 Task: Print the contact list from Outlook to OneNote.
Action: Mouse moved to (15, 88)
Screenshot: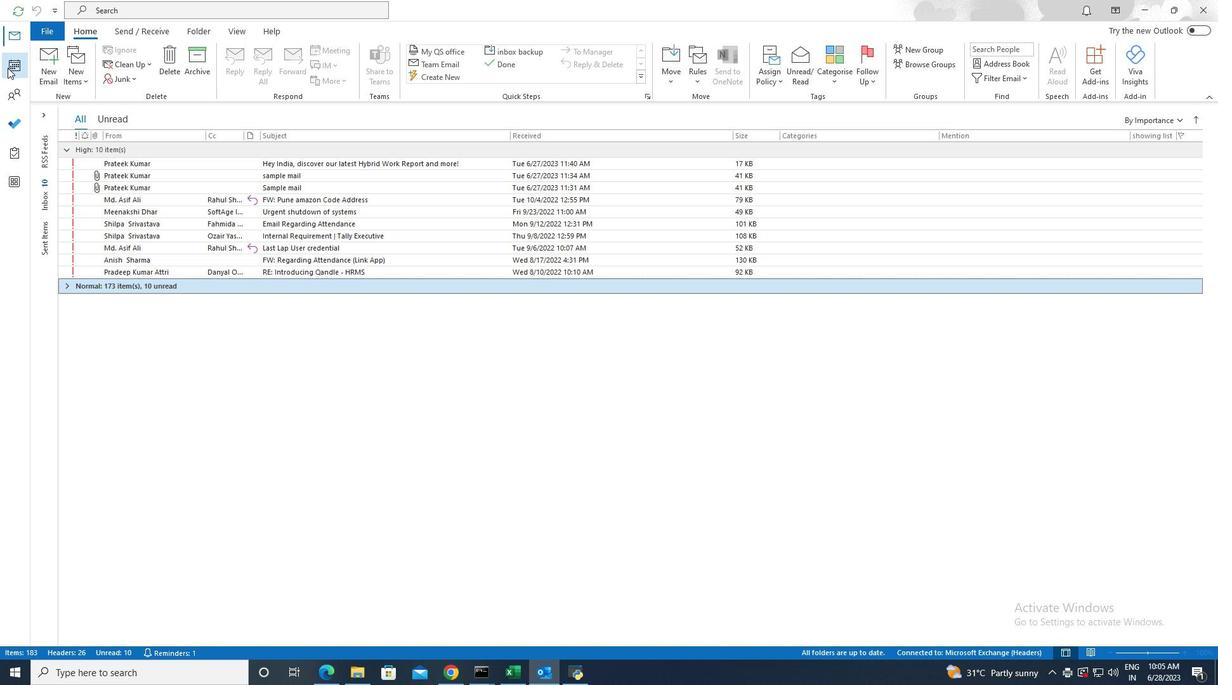 
Action: Mouse pressed left at (15, 88)
Screenshot: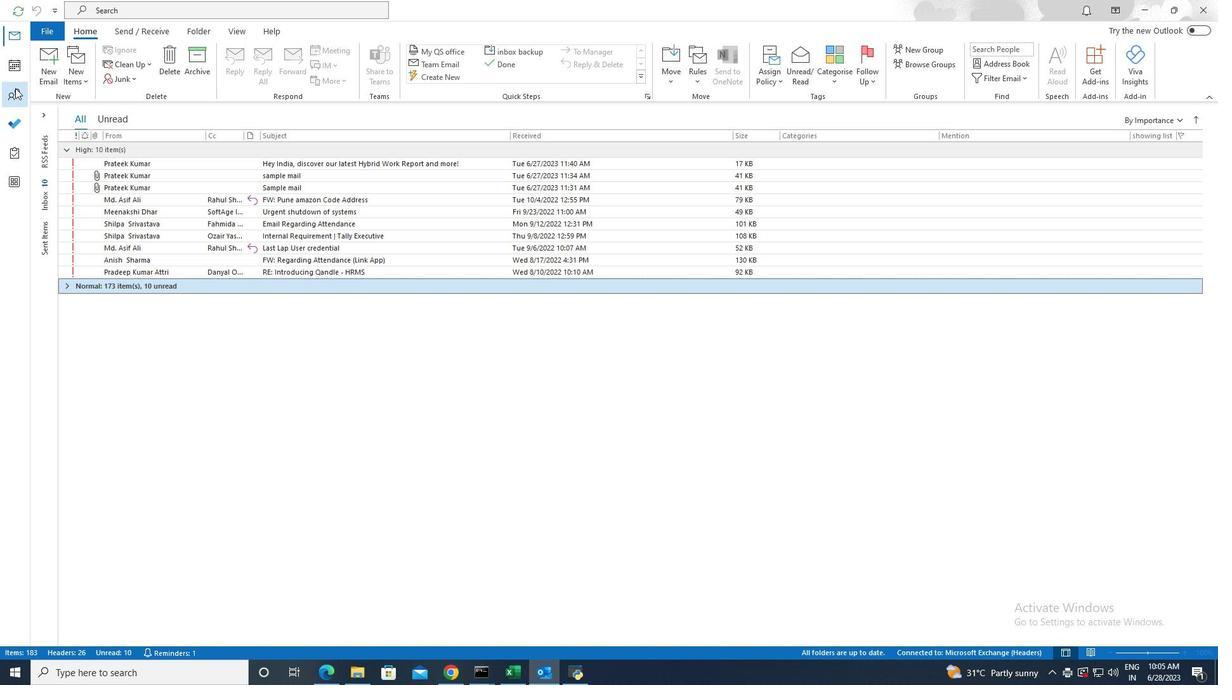 
Action: Mouse moved to (36, 25)
Screenshot: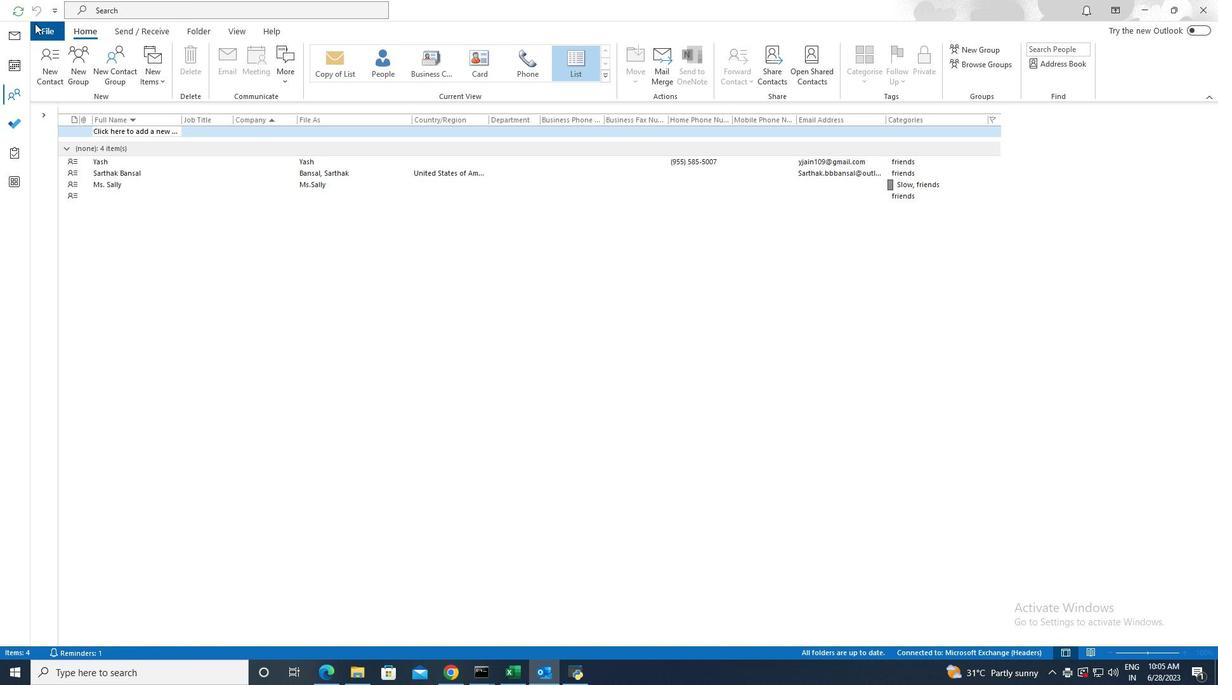 
Action: Mouse pressed left at (36, 25)
Screenshot: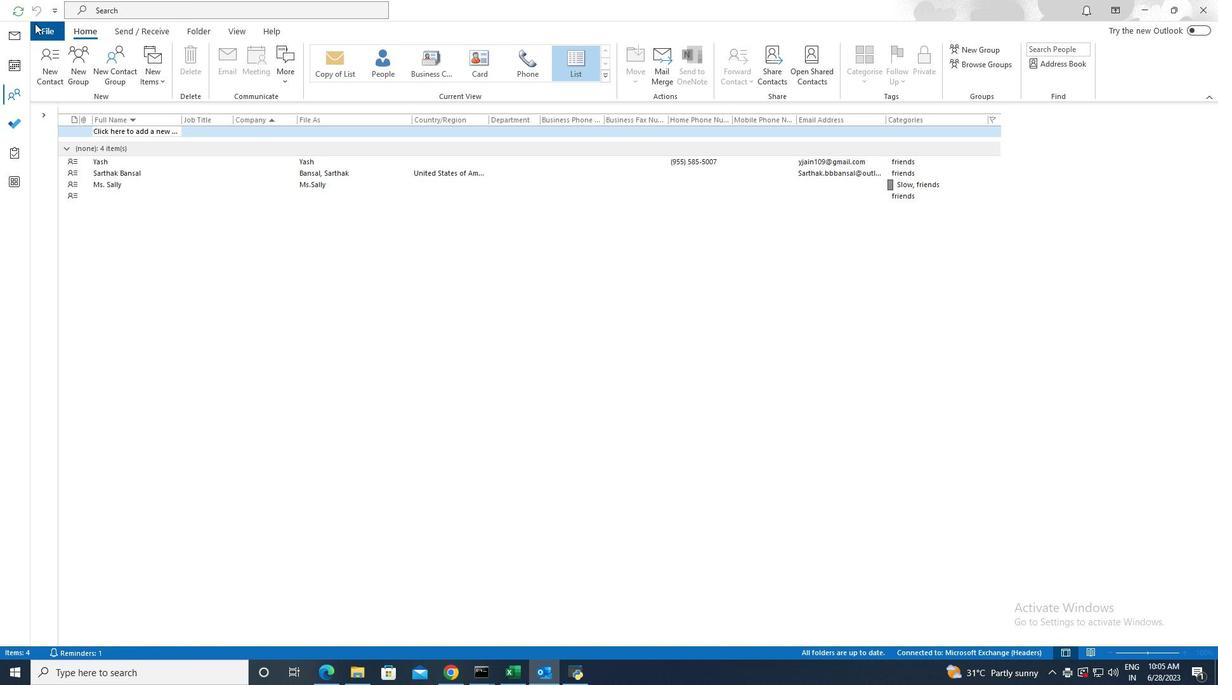 
Action: Mouse moved to (46, 189)
Screenshot: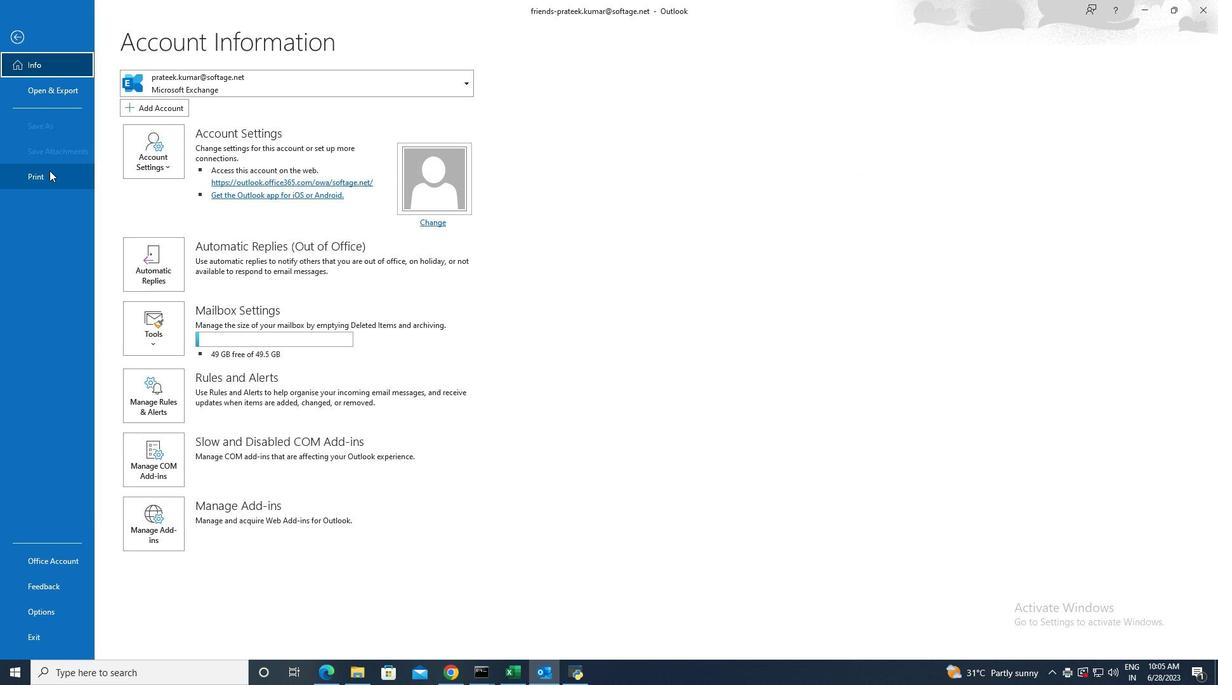 
Action: Mouse pressed left at (46, 189)
Screenshot: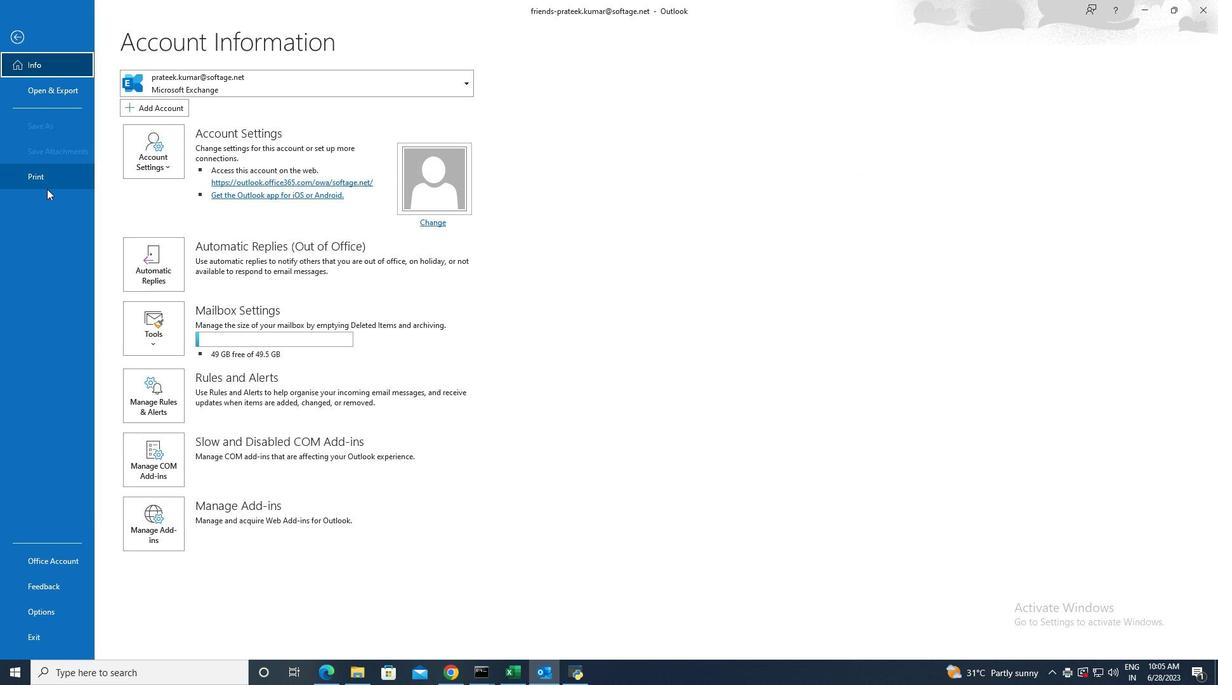 
Action: Mouse moved to (45, 181)
Screenshot: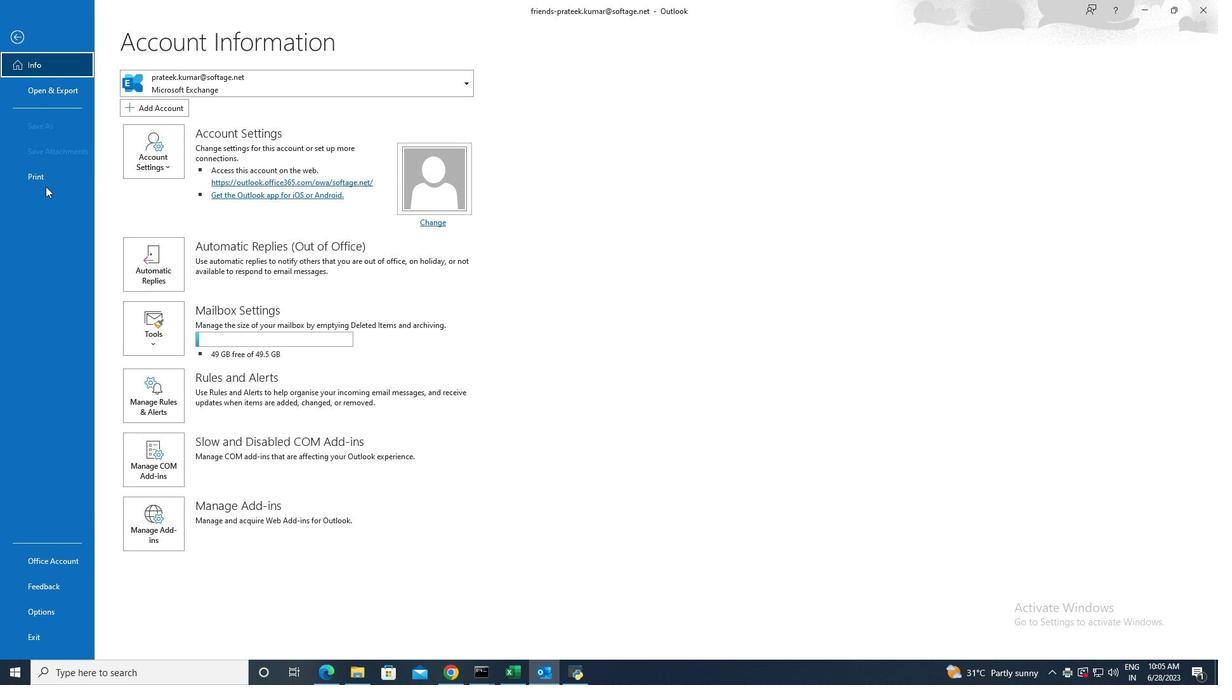 
Action: Mouse pressed left at (45, 181)
Screenshot: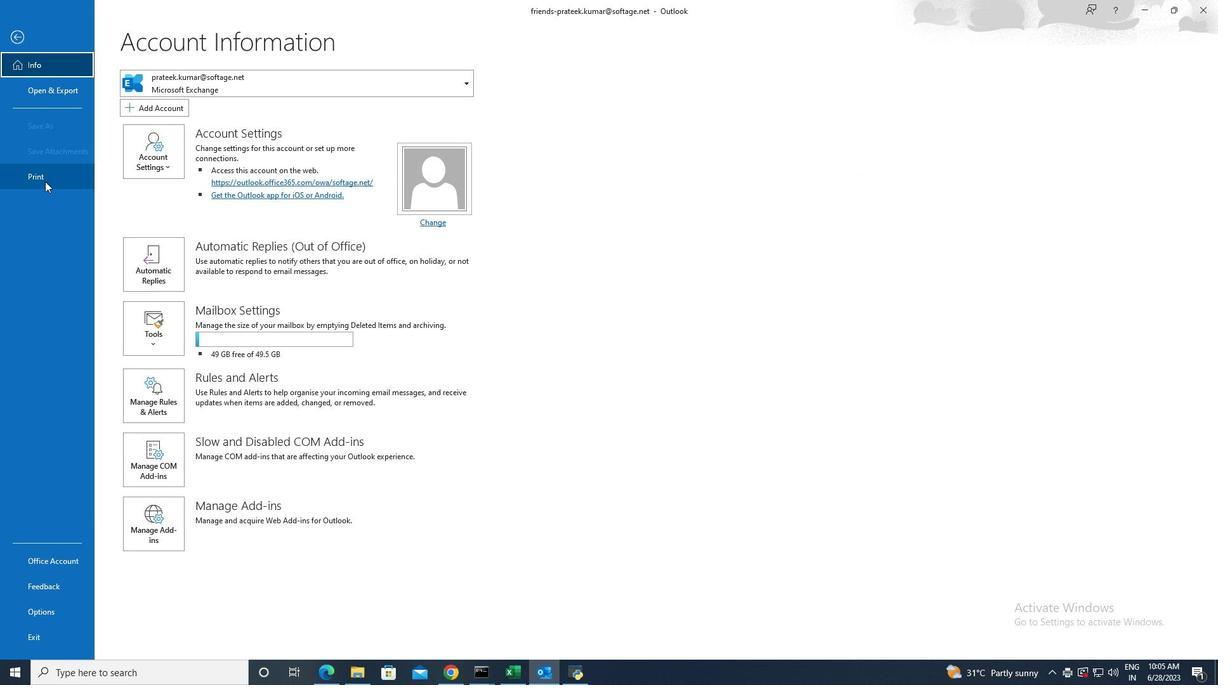 
Action: Mouse moved to (181, 233)
Screenshot: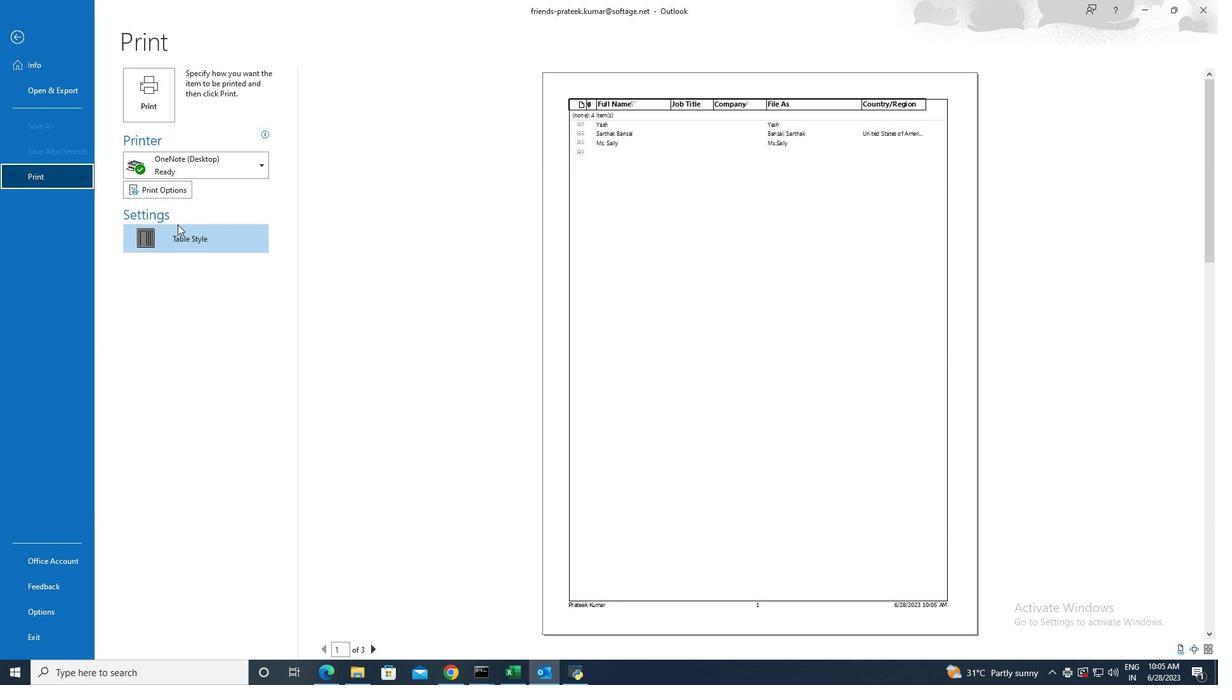 
Action: Mouse pressed left at (181, 233)
Screenshot: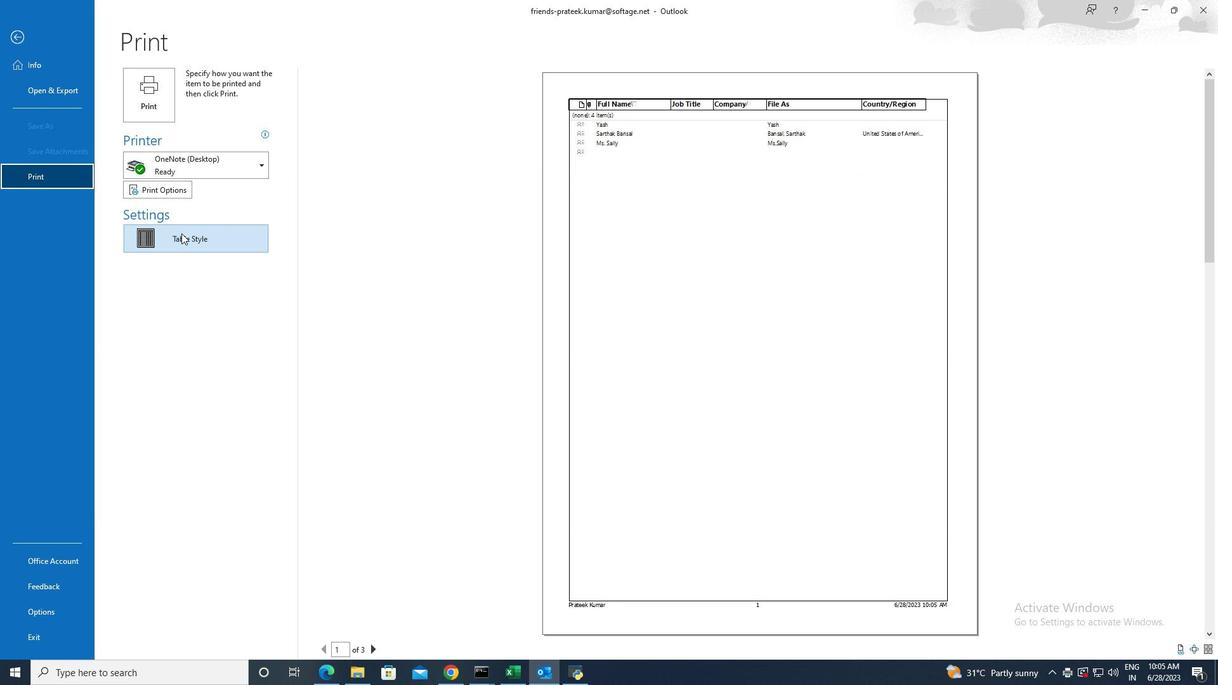 
Action: Mouse moved to (157, 95)
Screenshot: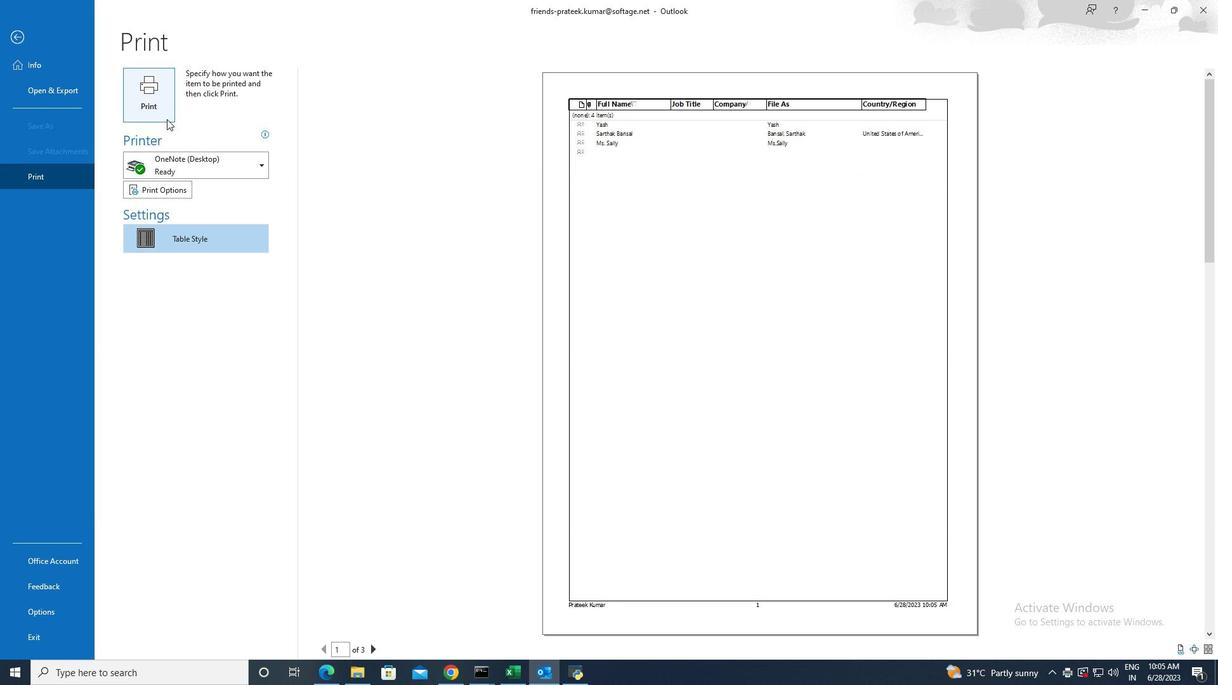 
Action: Mouse pressed left at (157, 95)
Screenshot: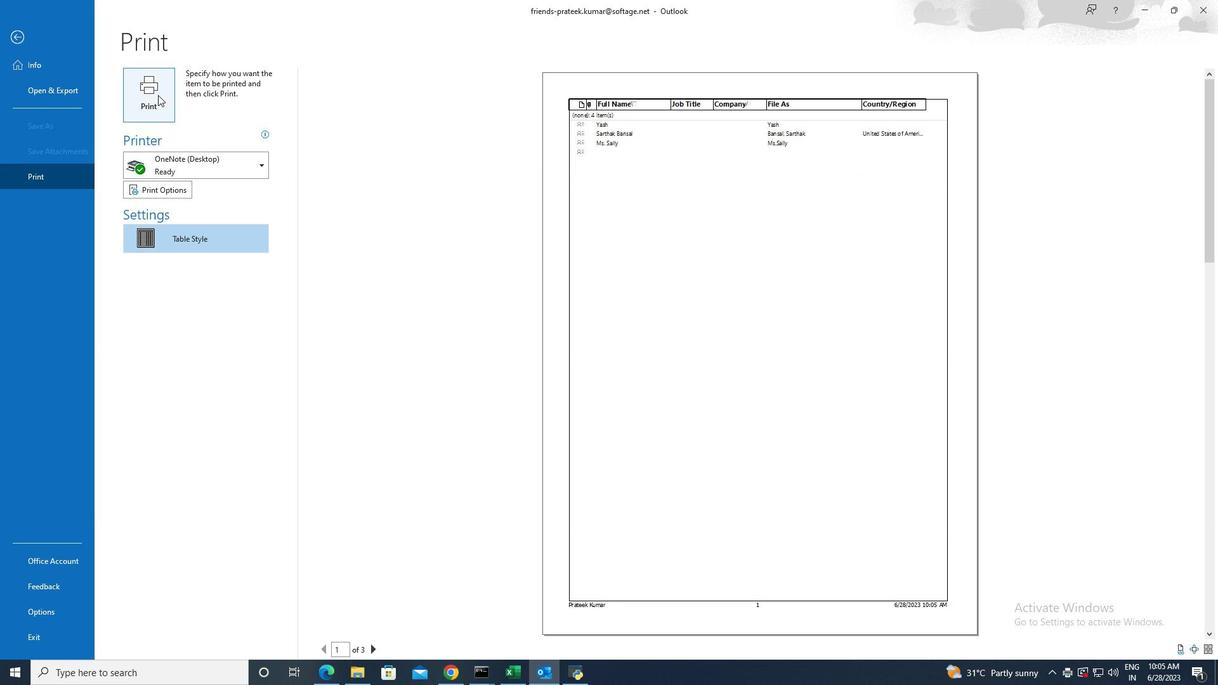 
Action: Mouse moved to (390, 281)
Screenshot: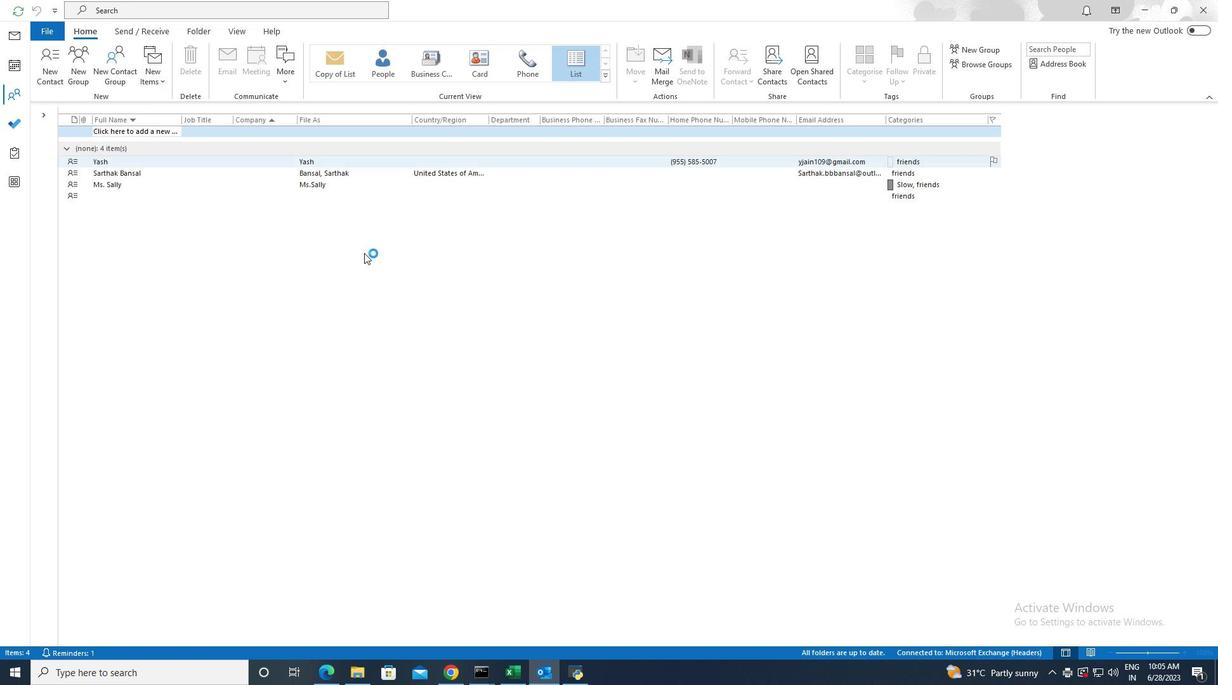 
